 Task: Locate the nearest bus station to Minneapolis, Minnesota, and St Paul, Minnesota.
Action: Mouse moved to (167, 83)
Screenshot: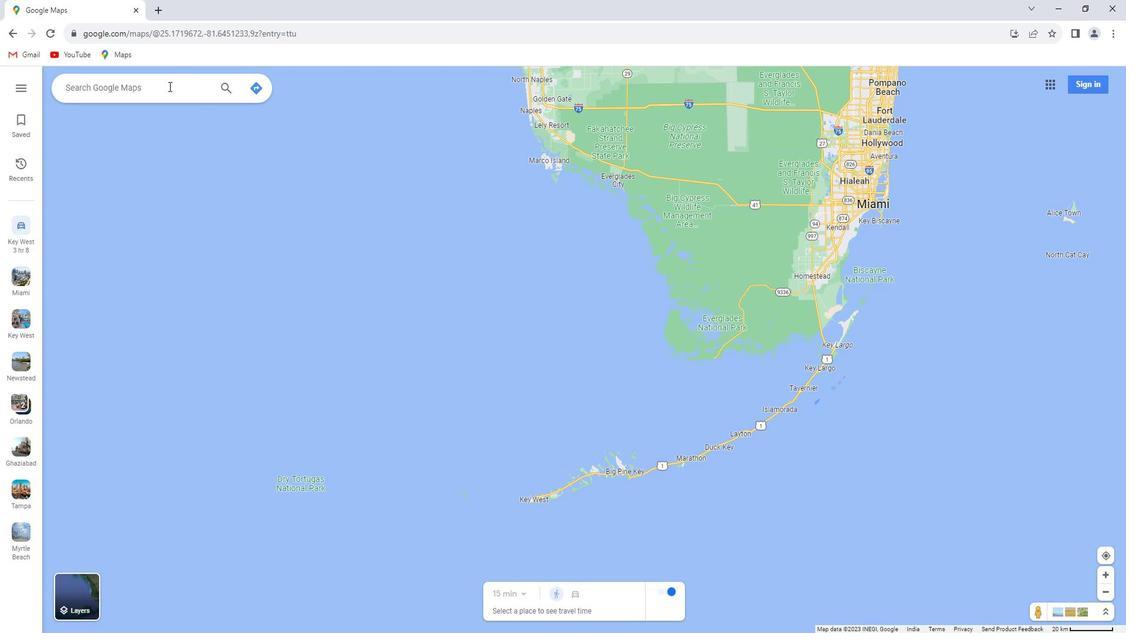 
Action: Mouse pressed left at (167, 83)
Screenshot: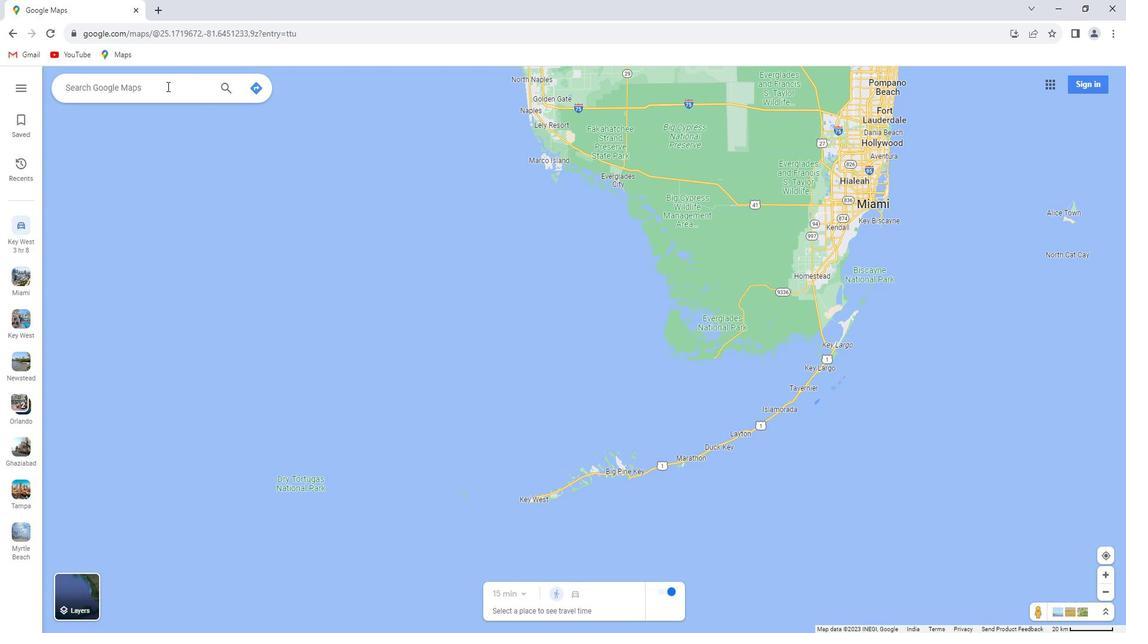 
Action: Key pressed <Key.shift_r>Minneapolis,<Key.space><Key.shift_r>Minnesota<Key.enter>
Screenshot: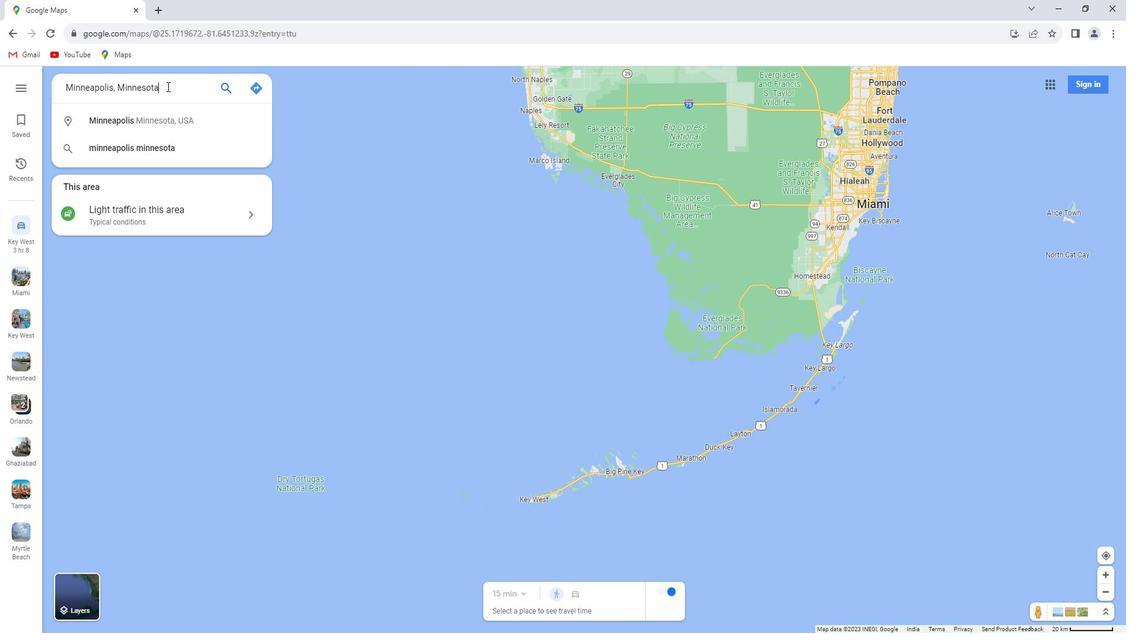 
Action: Mouse moved to (164, 282)
Screenshot: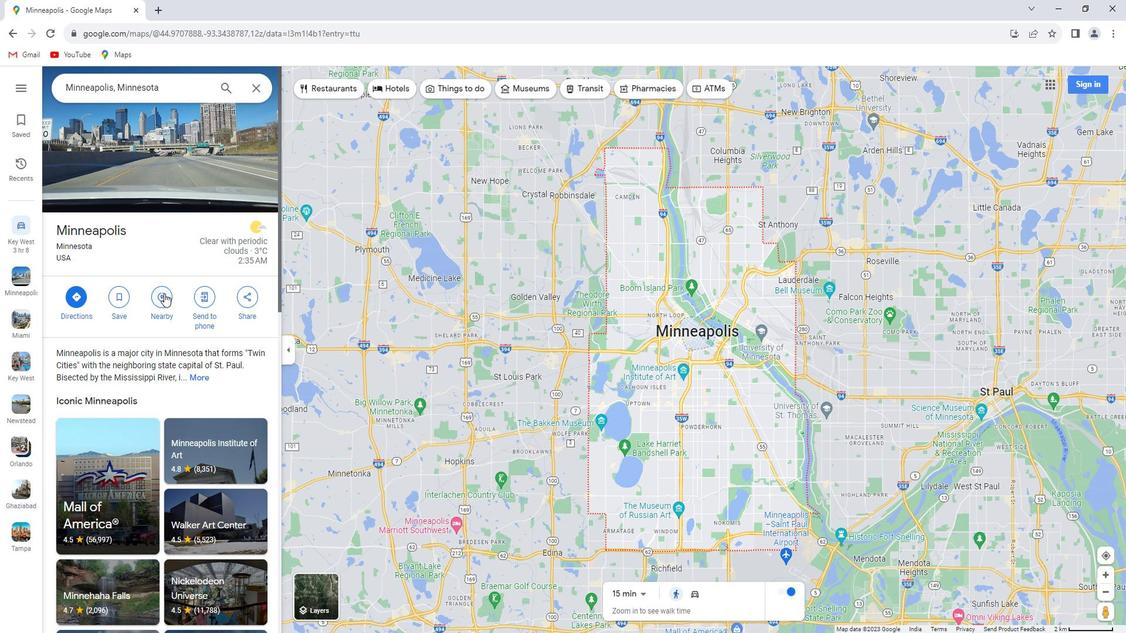 
Action: Mouse pressed left at (164, 282)
Screenshot: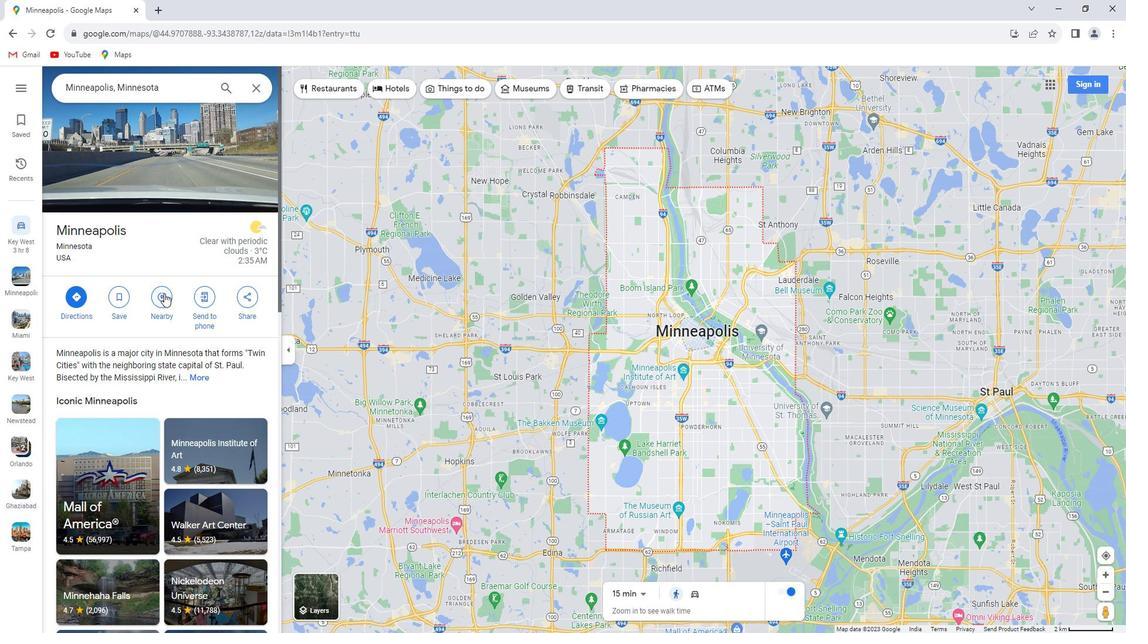 
Action: Mouse moved to (164, 282)
Screenshot: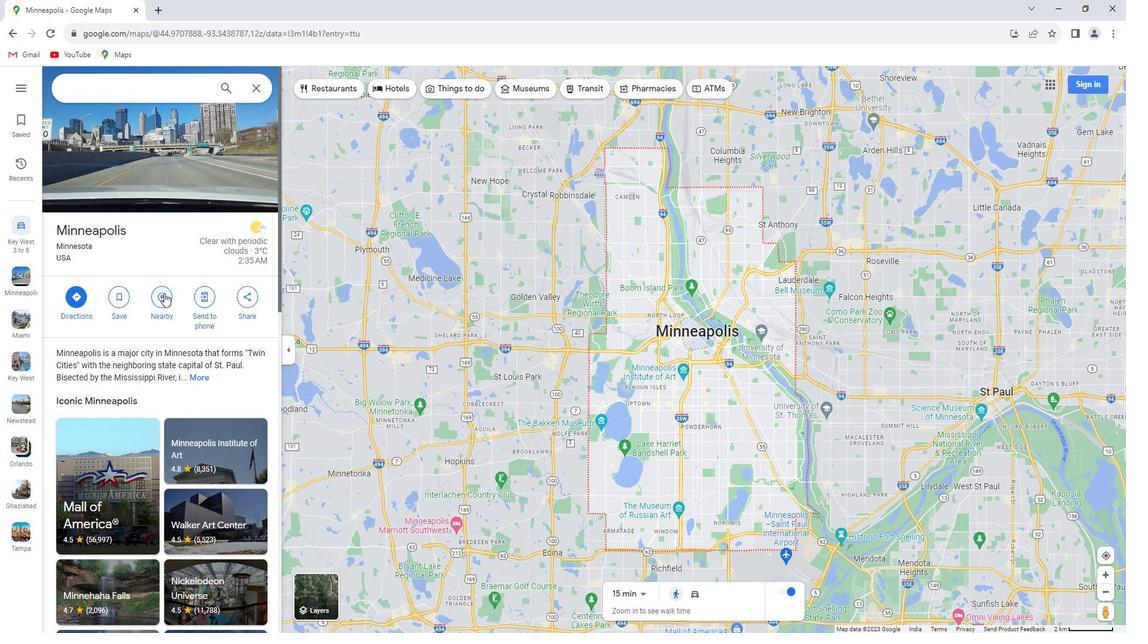 
Action: Key pressed bus<Key.space>station<Key.enter>
Screenshot: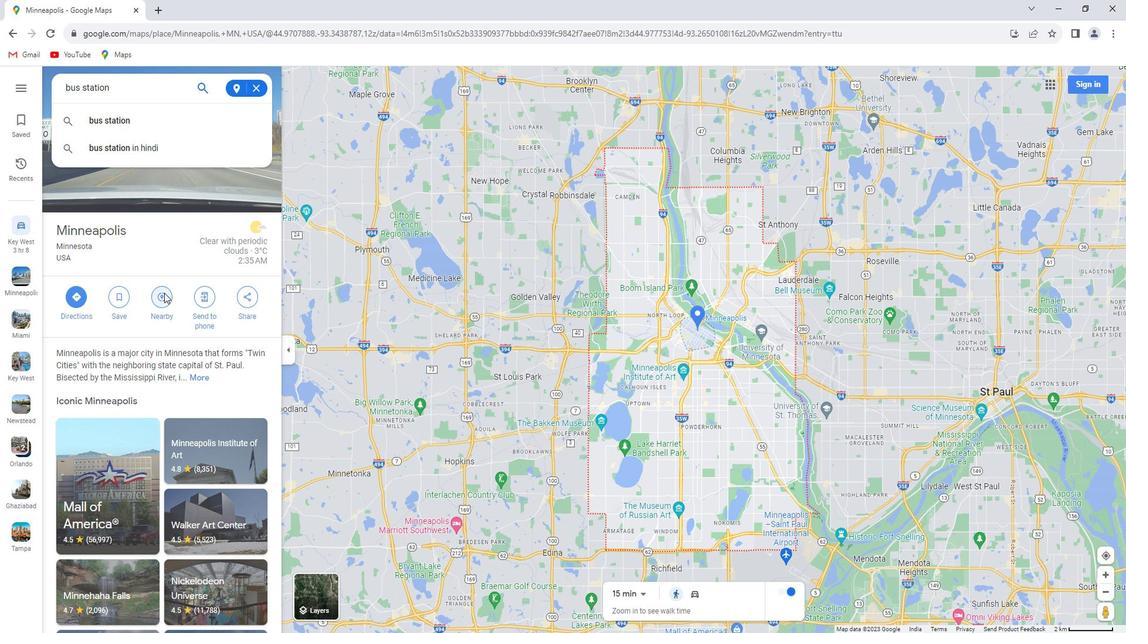 
Action: Mouse moved to (251, 85)
Screenshot: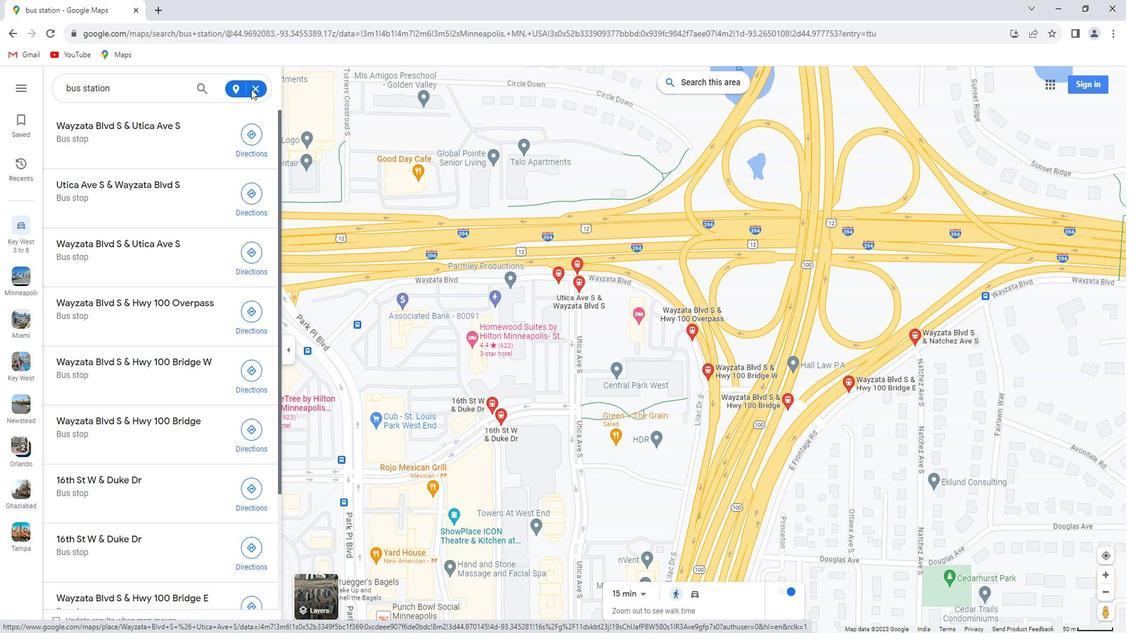 
Action: Mouse pressed left at (251, 85)
Screenshot: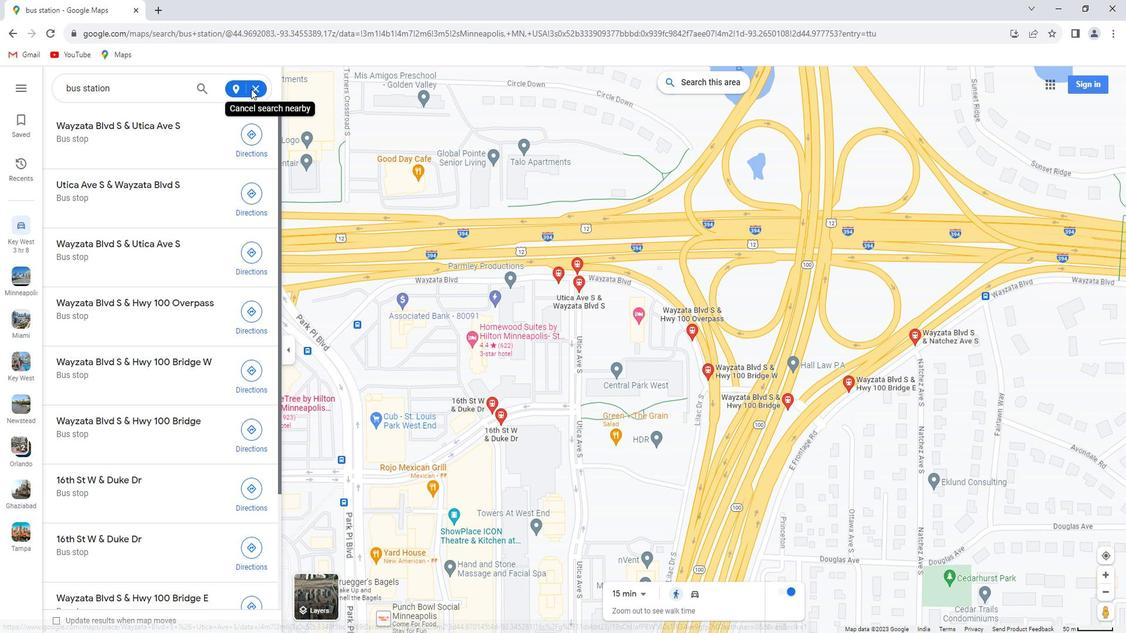 
Action: Mouse moved to (256, 82)
Screenshot: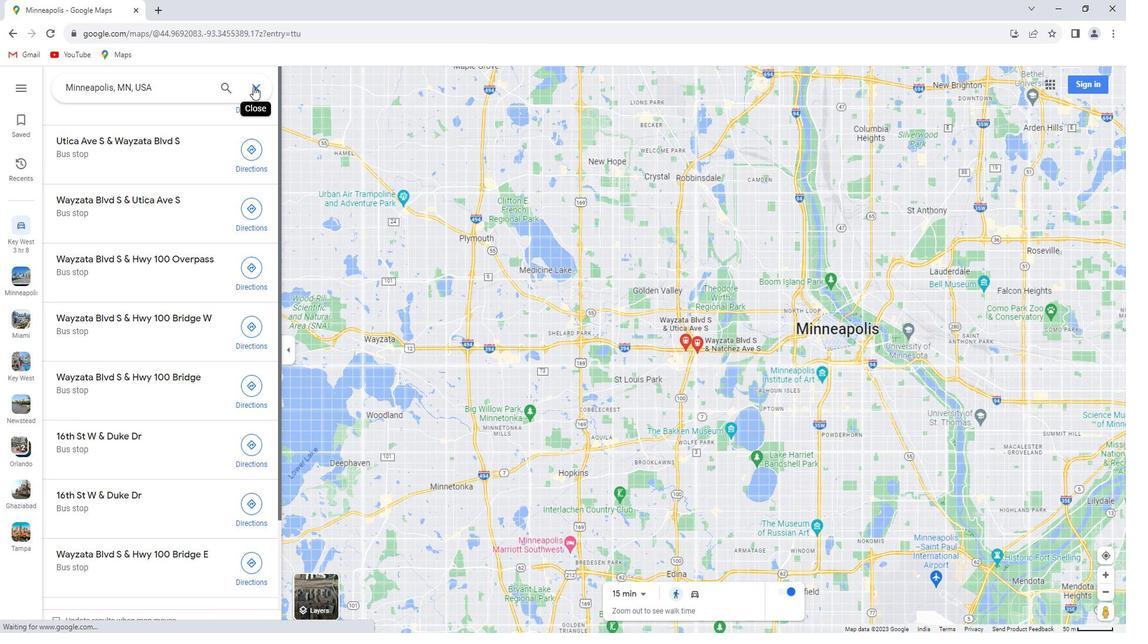 
Action: Mouse pressed left at (256, 82)
Screenshot: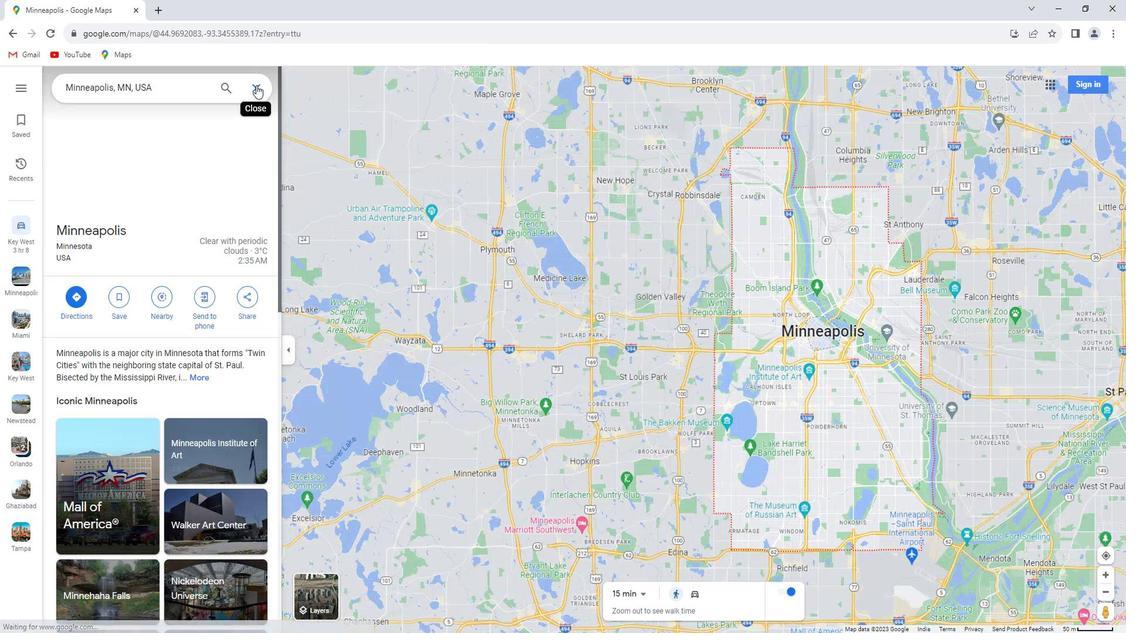 
Action: Mouse moved to (142, 85)
Screenshot: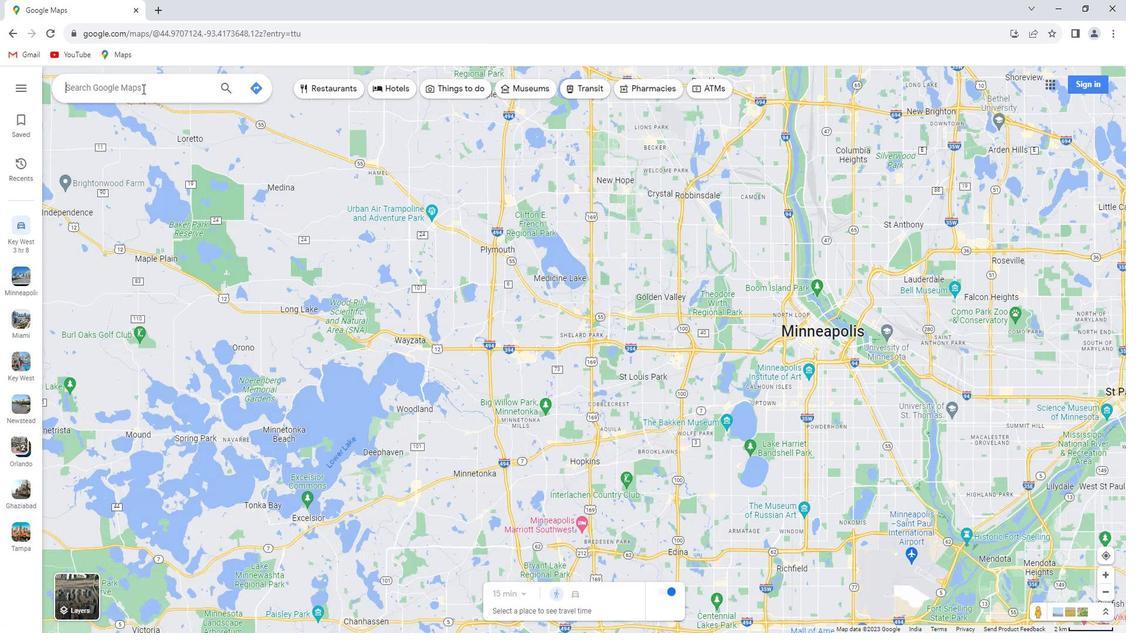 
Action: Key pressed <Key.shift>St<Key.space><Key.shift_r>Paul,<Key.space><Key.shift_r>Minnesota<Key.enter>
Screenshot: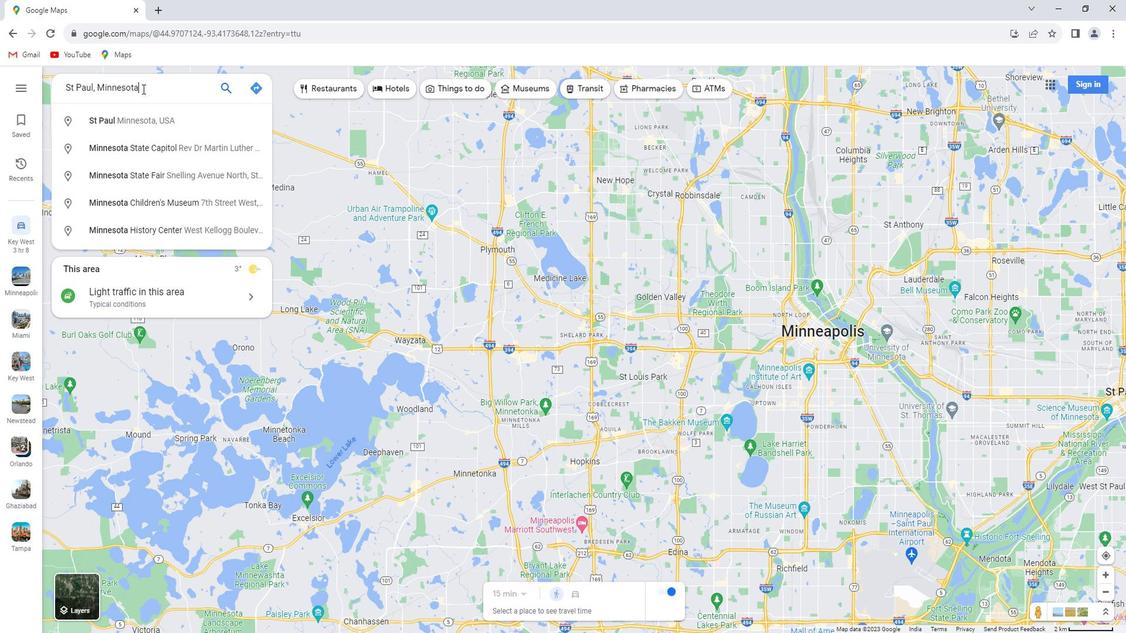 
Action: Mouse moved to (170, 282)
Screenshot: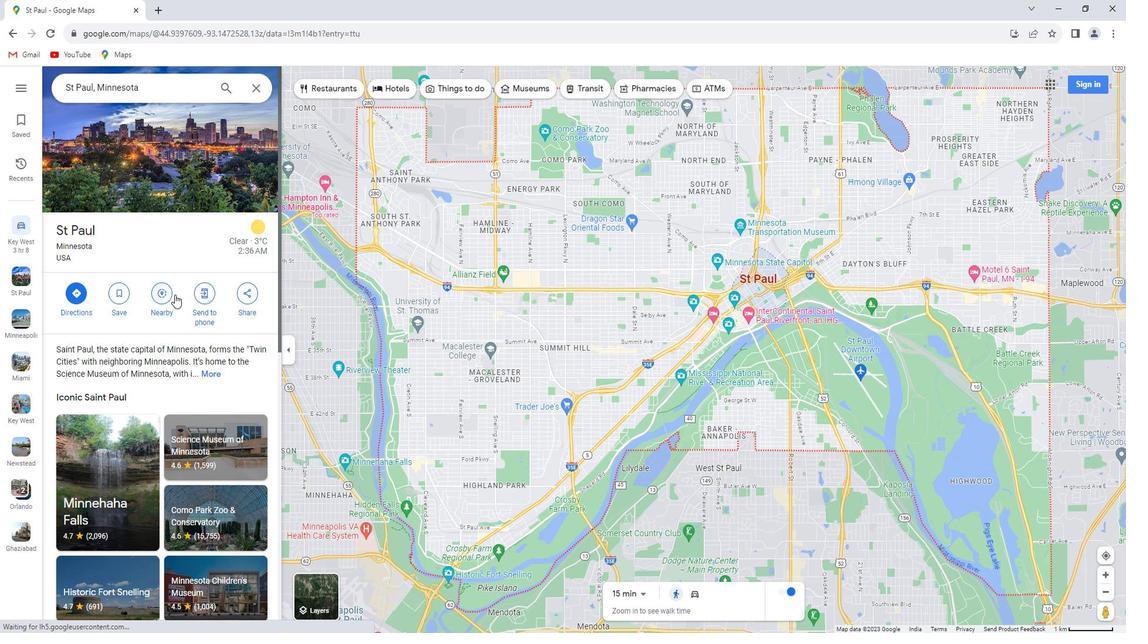 
Action: Mouse pressed left at (170, 282)
Screenshot: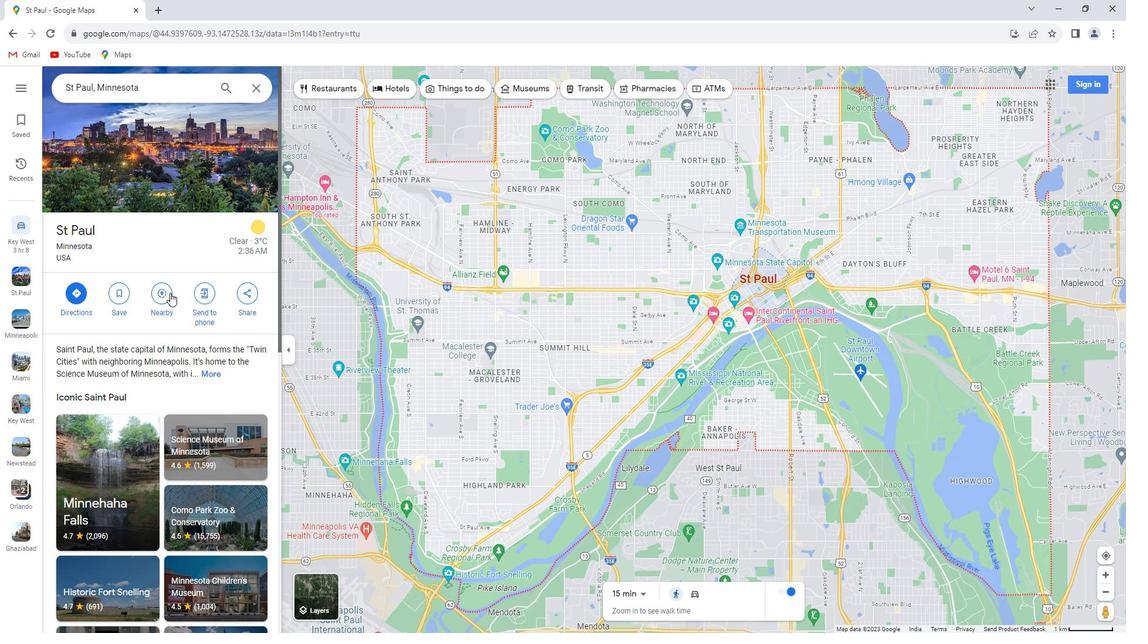 
Action: Key pressed bus<Key.space>station<Key.enter>
Screenshot: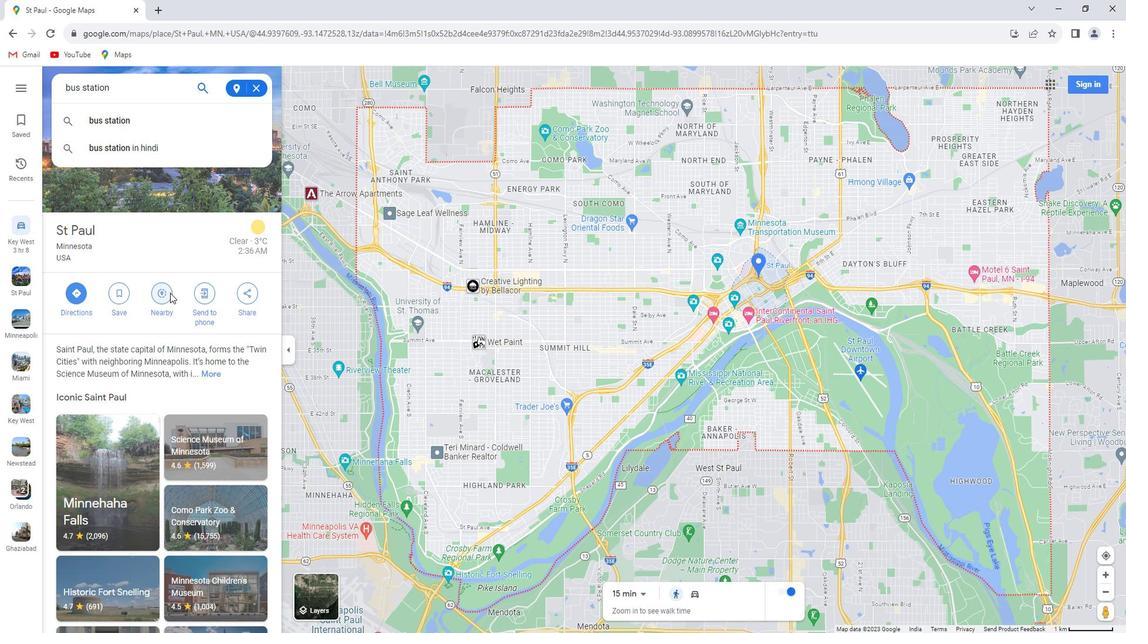 
